Task: Filter experience level Select Executive.
Action: Mouse moved to (358, 101)
Screenshot: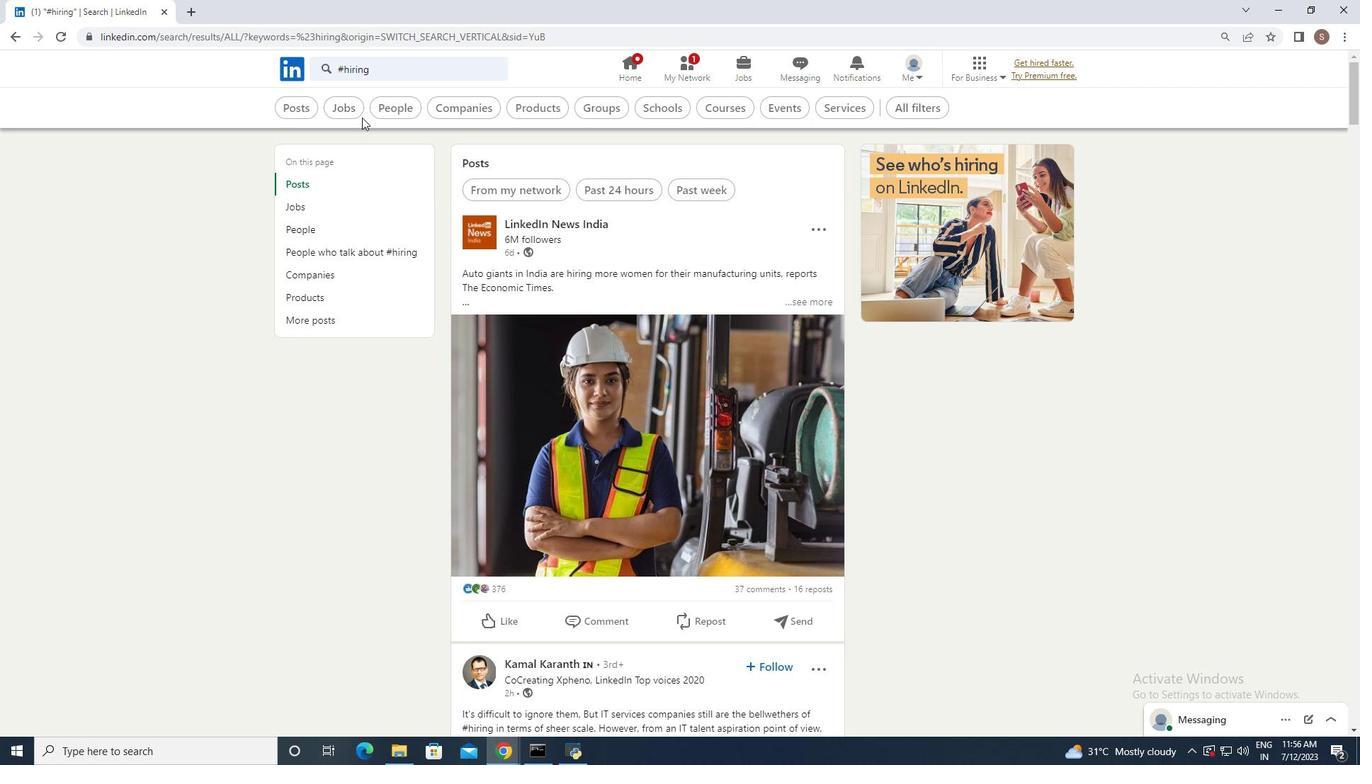 
Action: Mouse pressed left at (358, 101)
Screenshot: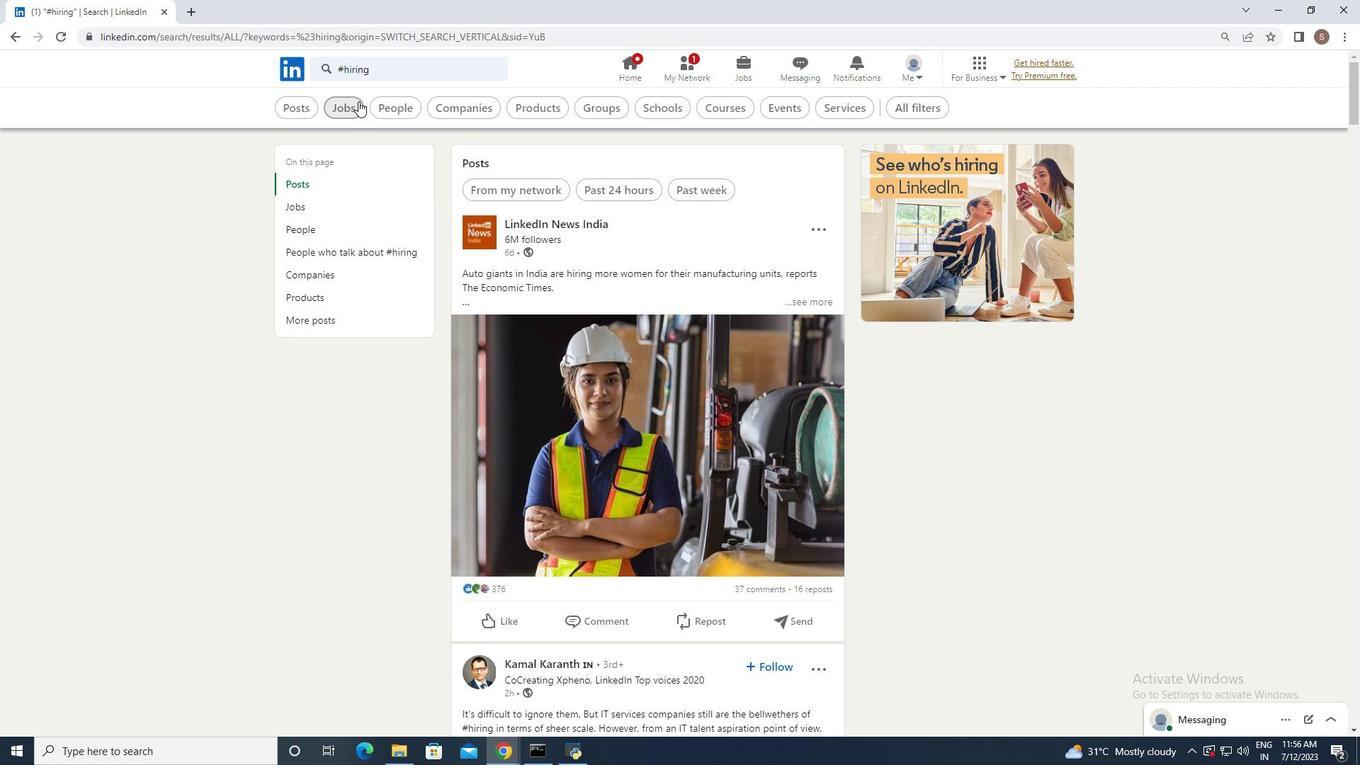 
Action: Mouse moved to (493, 107)
Screenshot: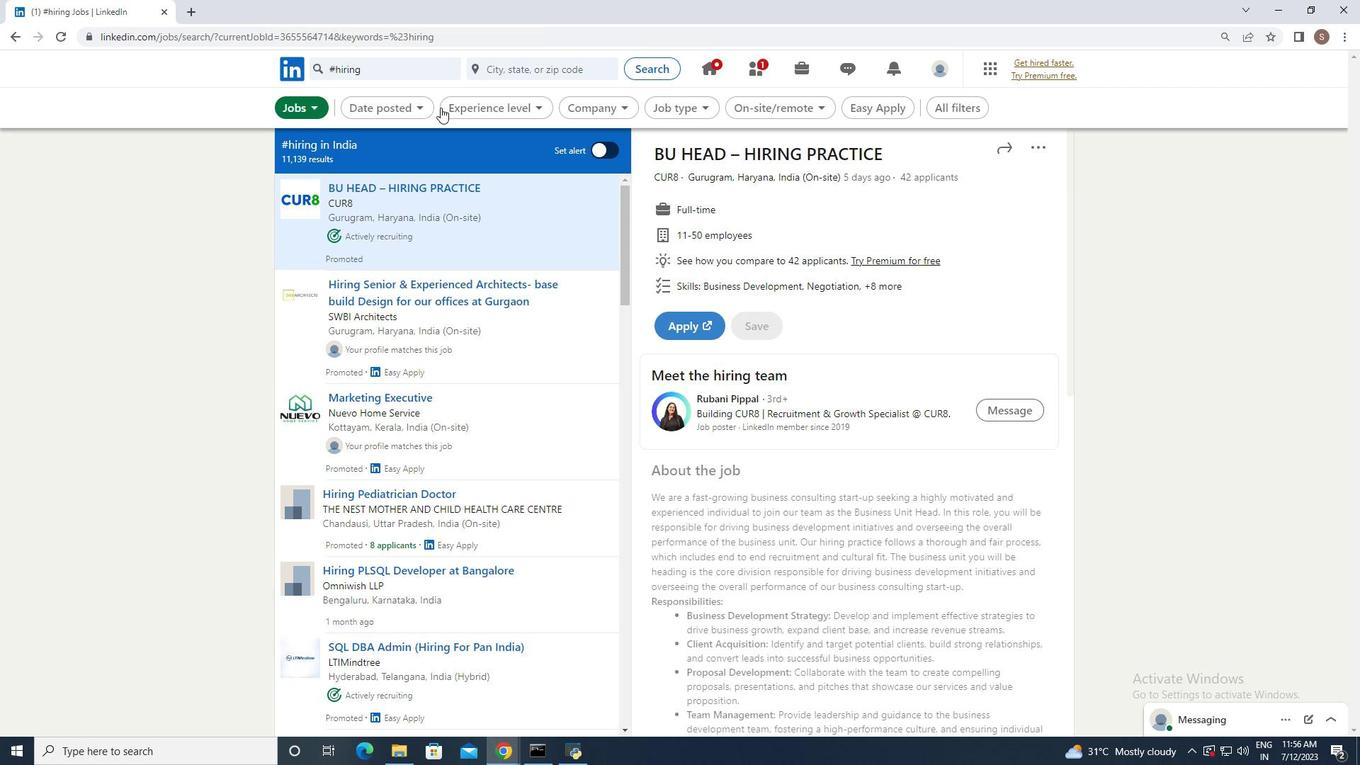 
Action: Mouse pressed left at (493, 107)
Screenshot: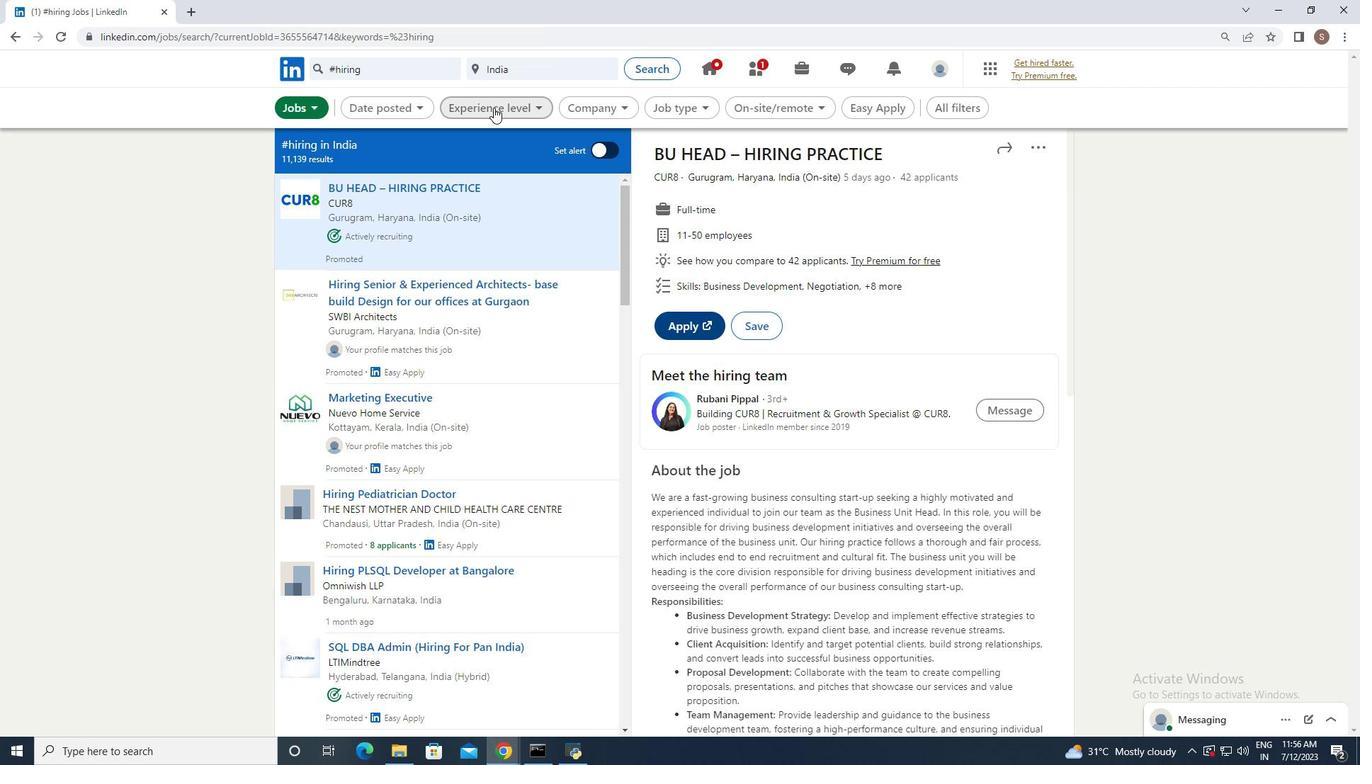 
Action: Mouse moved to (403, 299)
Screenshot: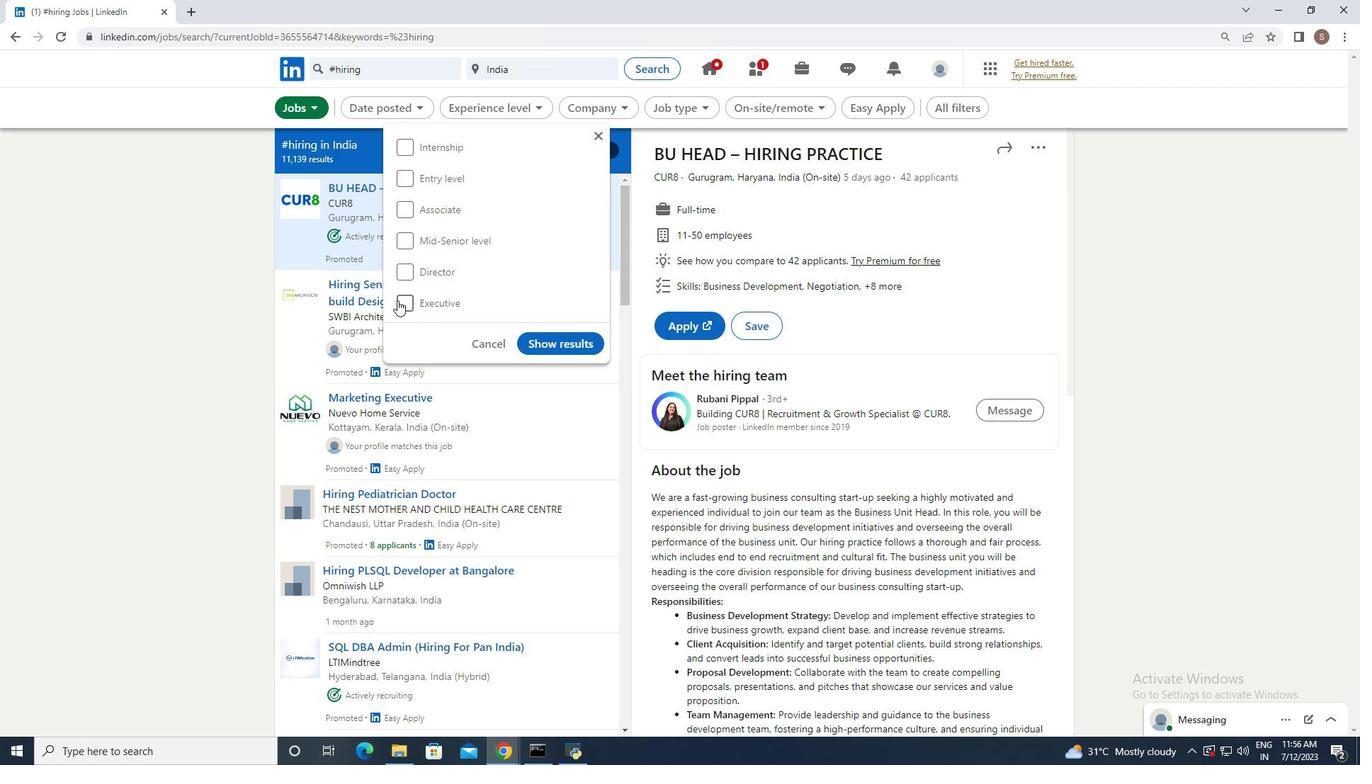 
Action: Mouse pressed left at (403, 299)
Screenshot: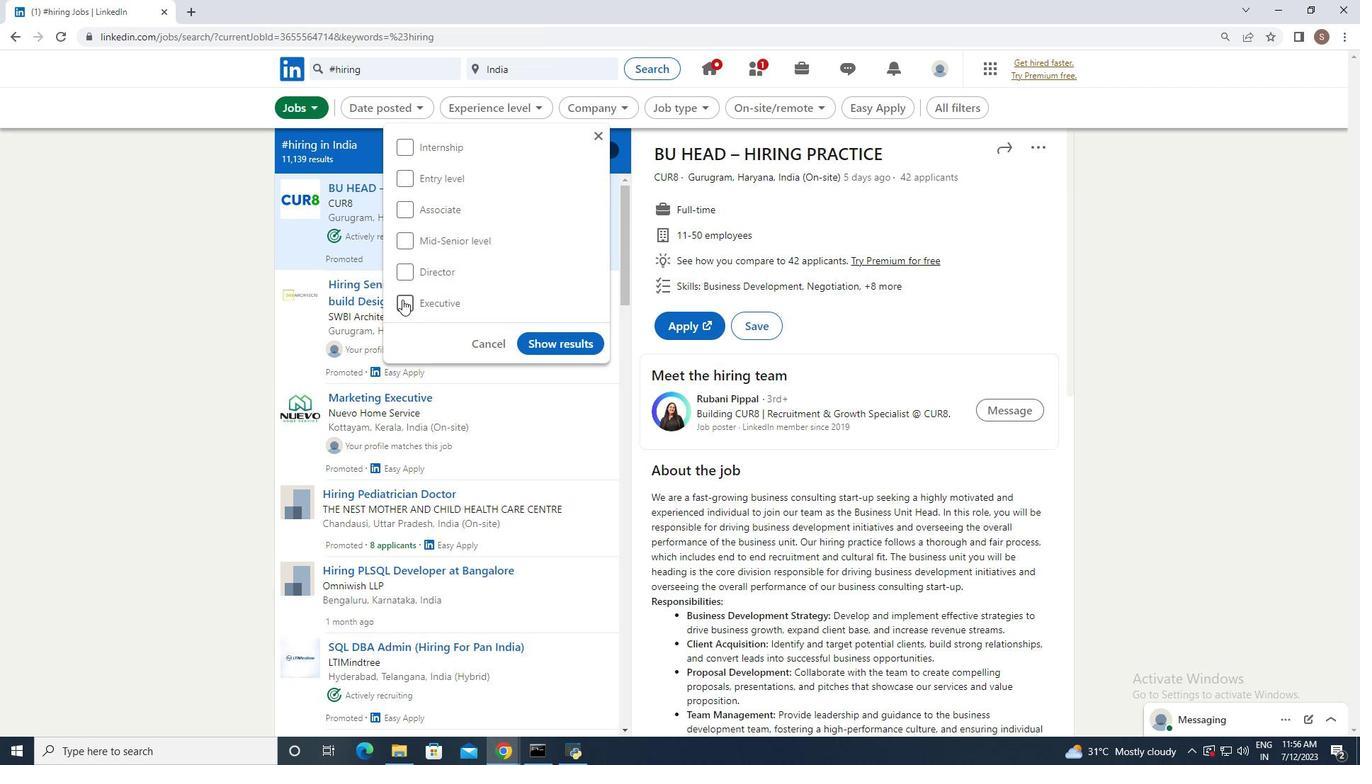 
Action: Mouse moved to (571, 345)
Screenshot: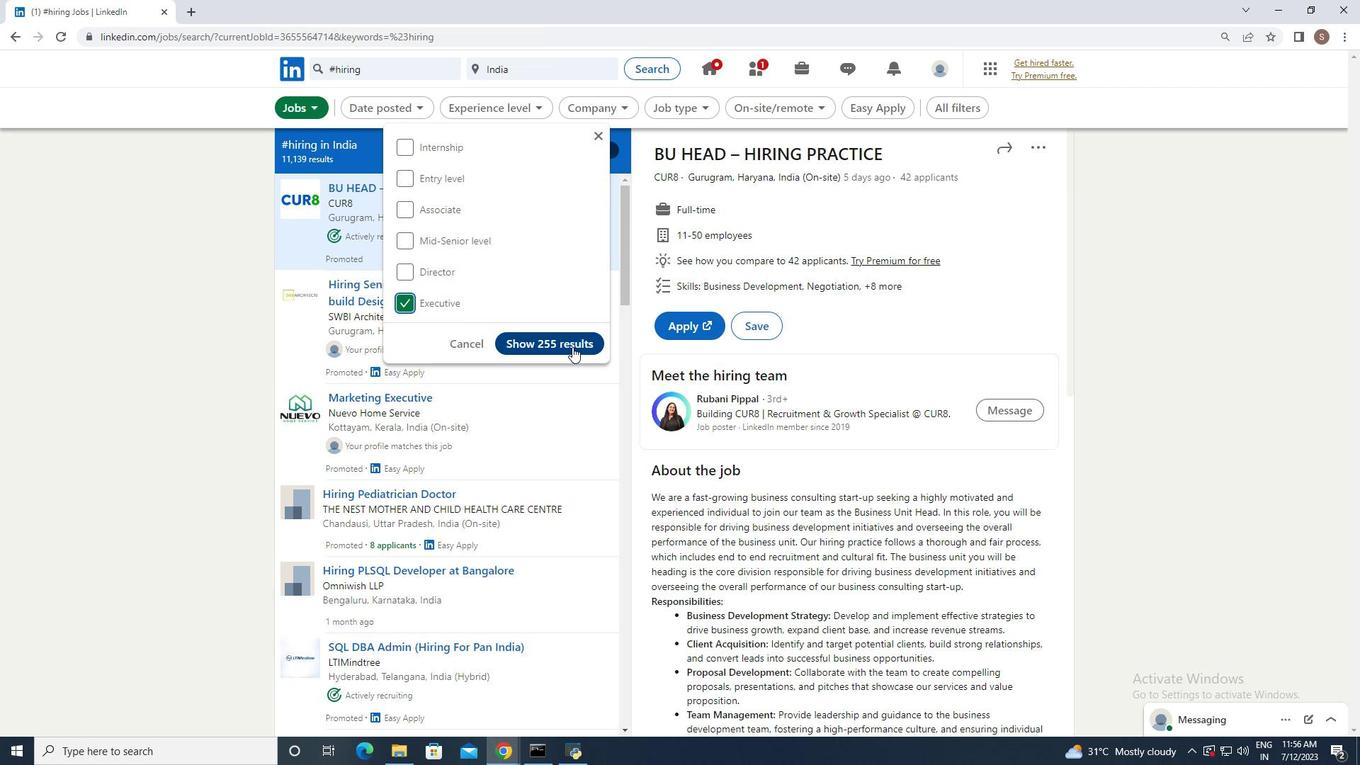 
Action: Mouse pressed left at (571, 345)
Screenshot: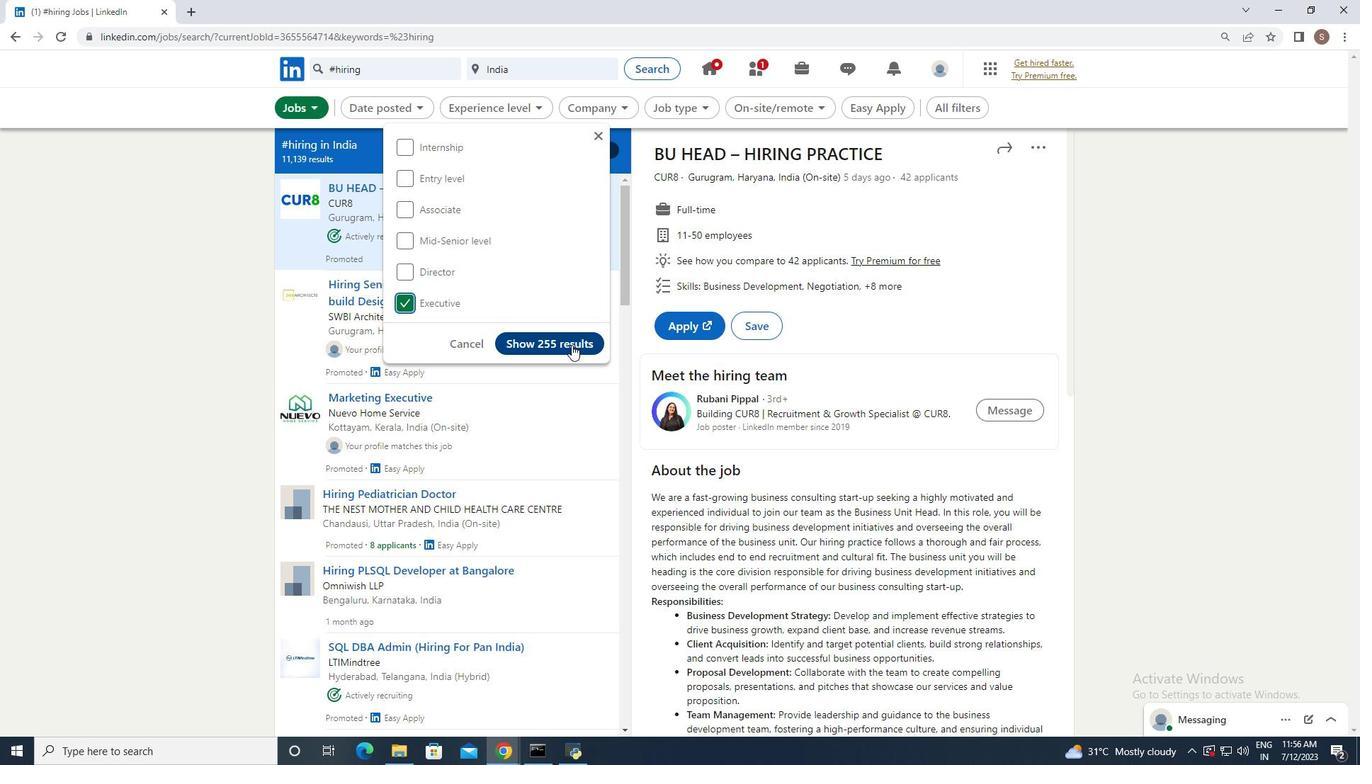 
